 Task: Enable the video filter "Rotate video filter" for transcode stream output.
Action: Mouse moved to (127, 16)
Screenshot: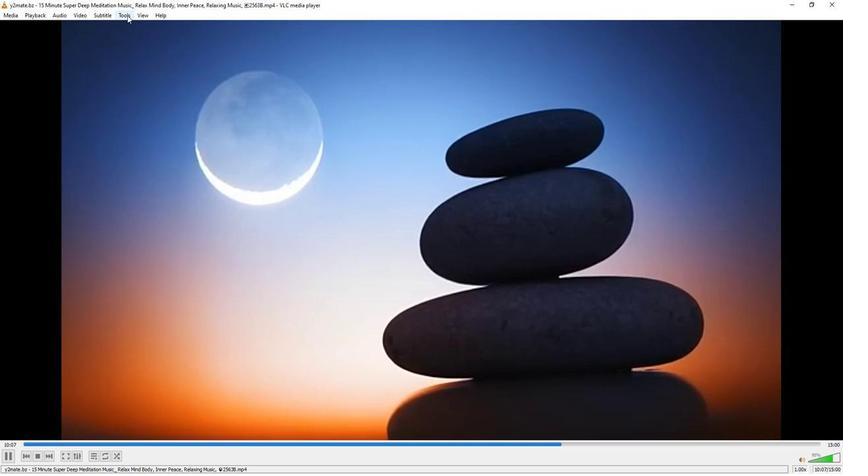 
Action: Mouse pressed left at (127, 16)
Screenshot: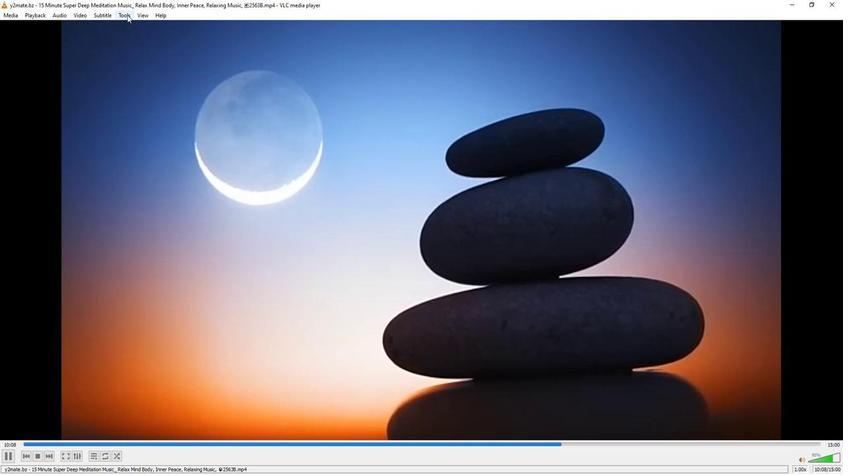 
Action: Mouse moved to (151, 121)
Screenshot: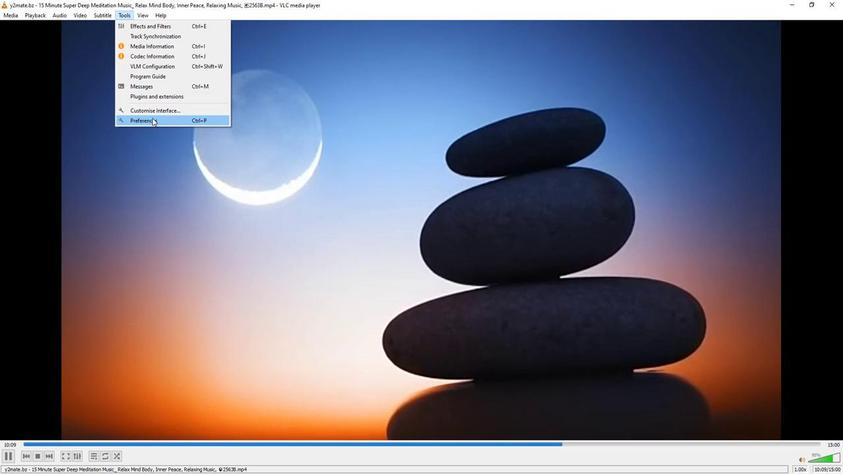 
Action: Mouse pressed left at (151, 121)
Screenshot: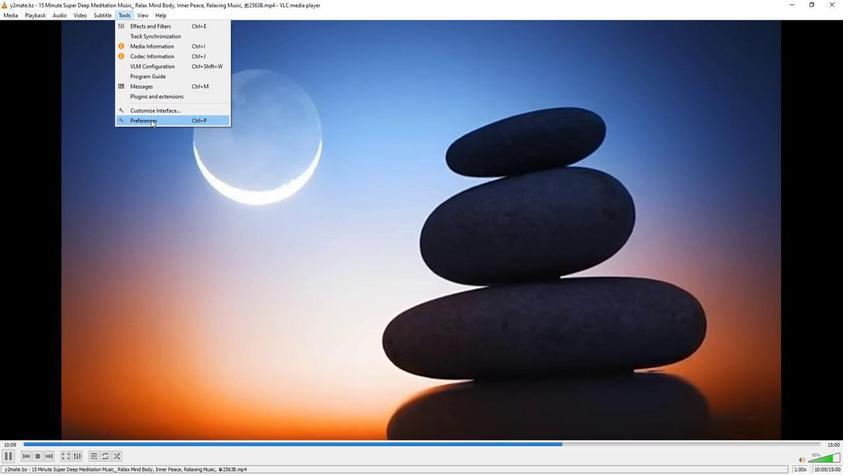 
Action: Mouse moved to (279, 387)
Screenshot: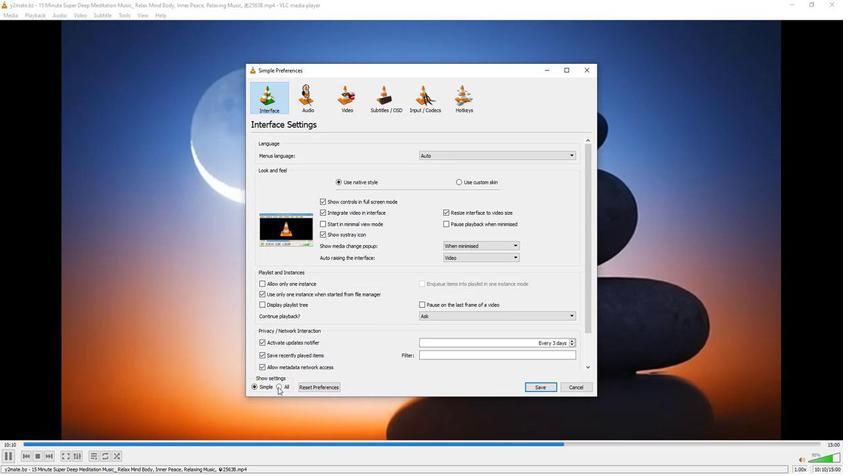 
Action: Mouse pressed left at (279, 387)
Screenshot: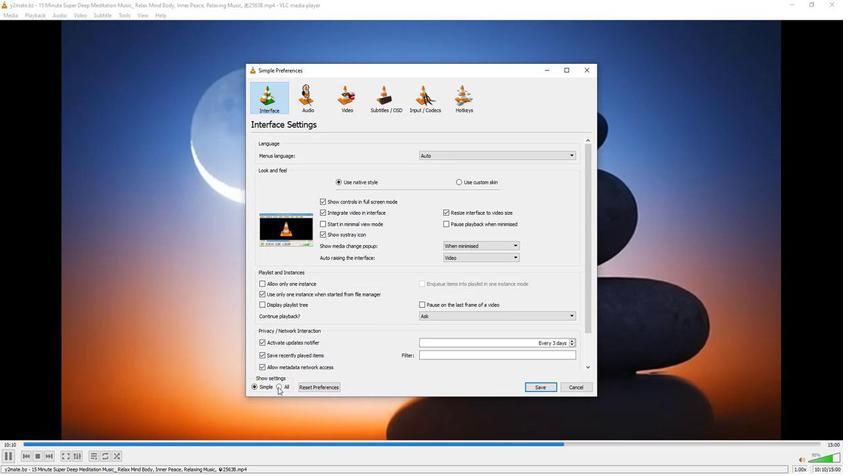 
Action: Mouse moved to (279, 267)
Screenshot: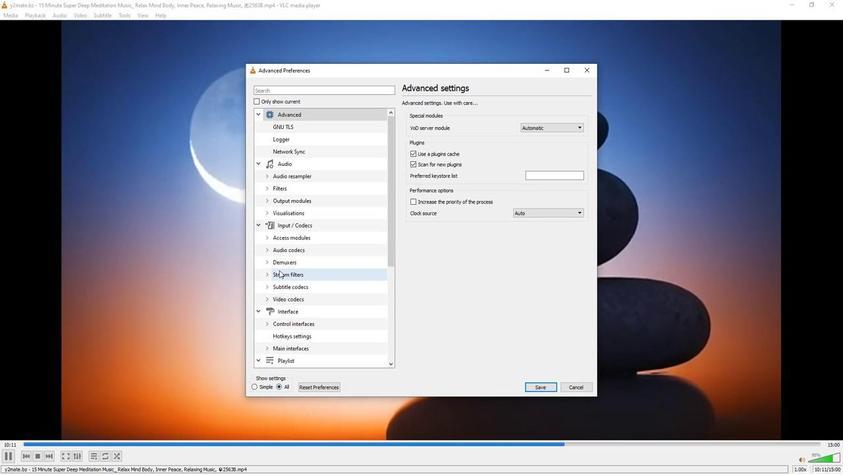 
Action: Mouse scrolled (279, 267) with delta (0, 0)
Screenshot: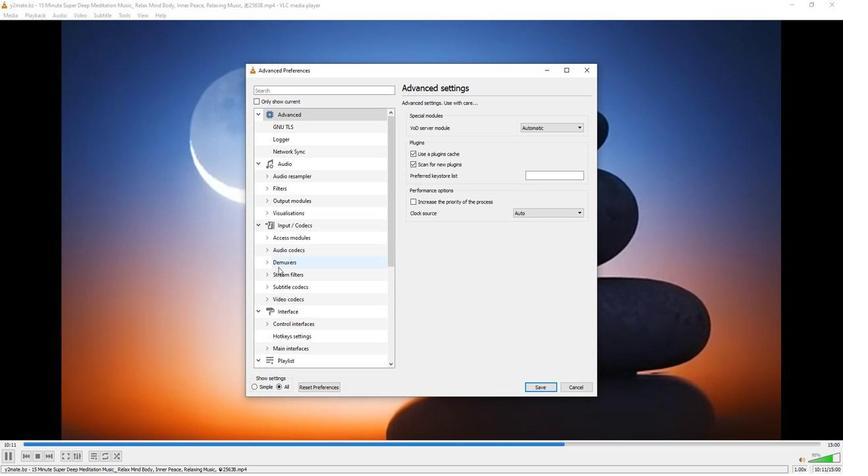 
Action: Mouse scrolled (279, 267) with delta (0, 0)
Screenshot: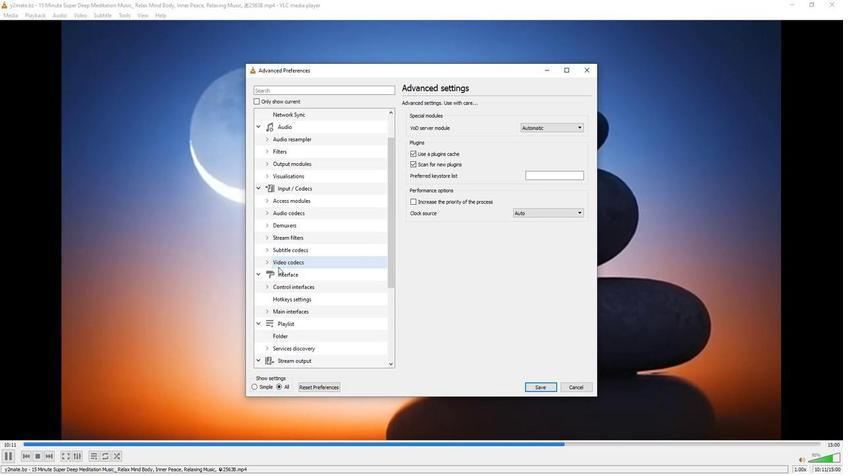 
Action: Mouse scrolled (279, 267) with delta (0, 0)
Screenshot: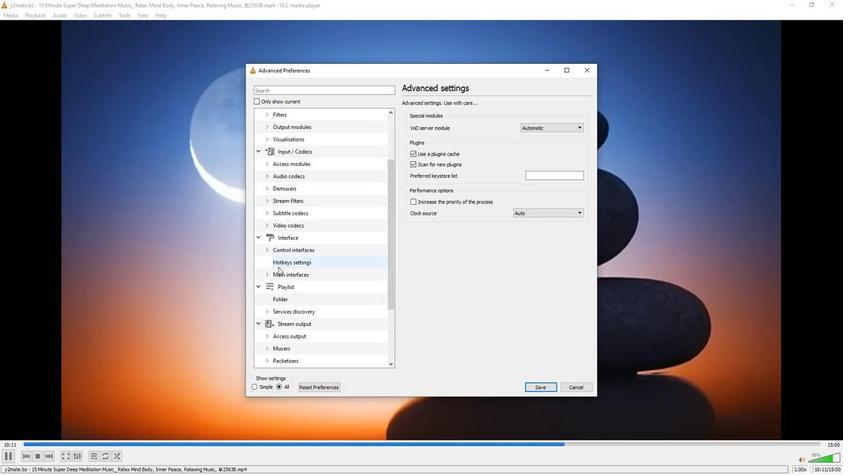 
Action: Mouse scrolled (279, 267) with delta (0, 0)
Screenshot: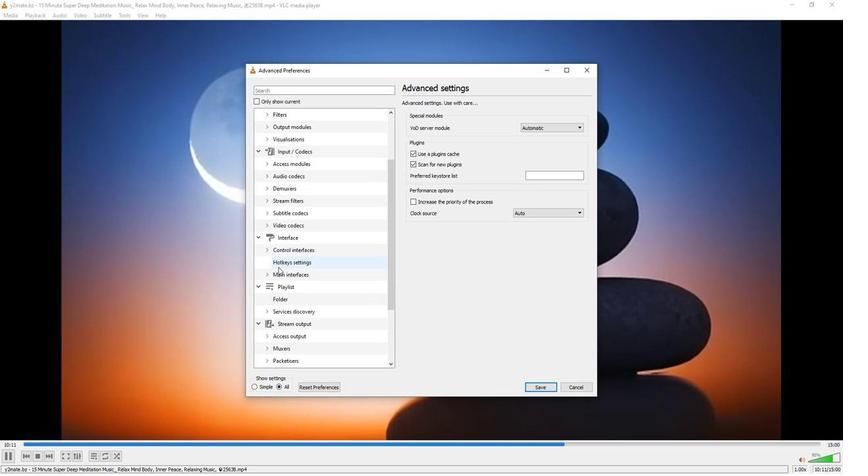 
Action: Mouse moved to (279, 267)
Screenshot: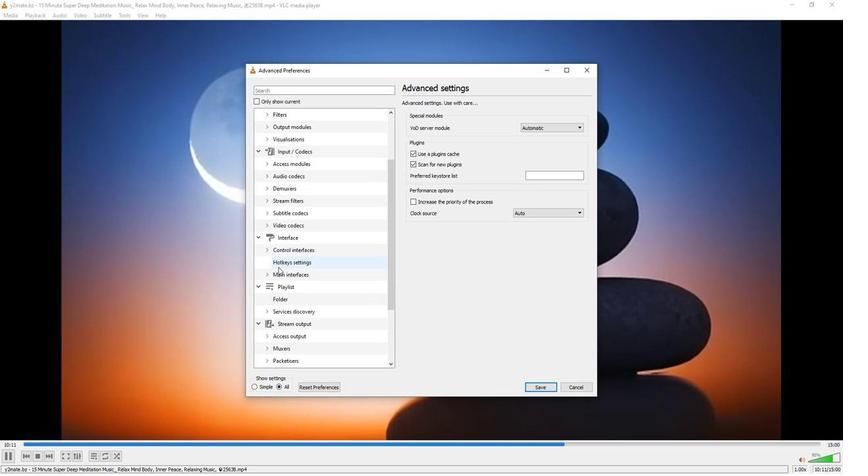 
Action: Mouse scrolled (279, 266) with delta (0, 0)
Screenshot: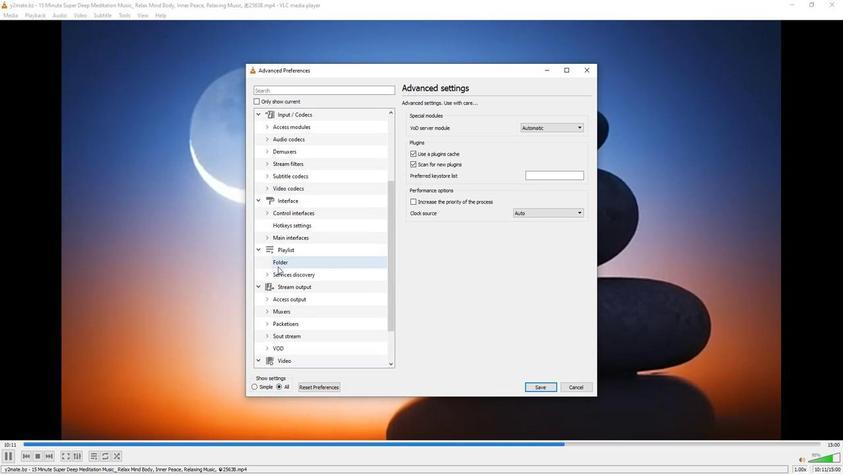 
Action: Mouse moved to (267, 287)
Screenshot: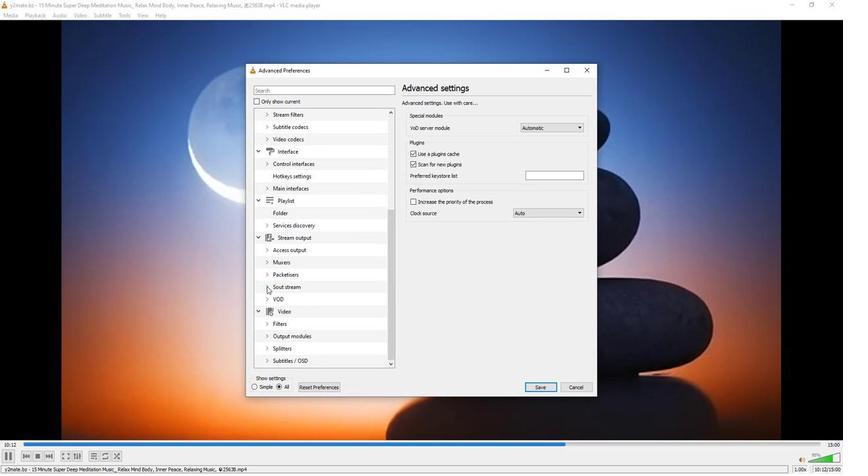 
Action: Mouse pressed left at (267, 287)
Screenshot: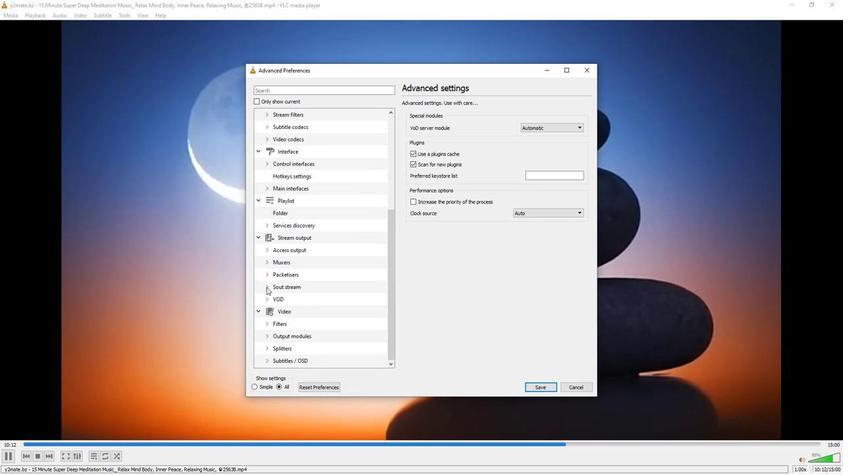 
Action: Mouse moved to (289, 279)
Screenshot: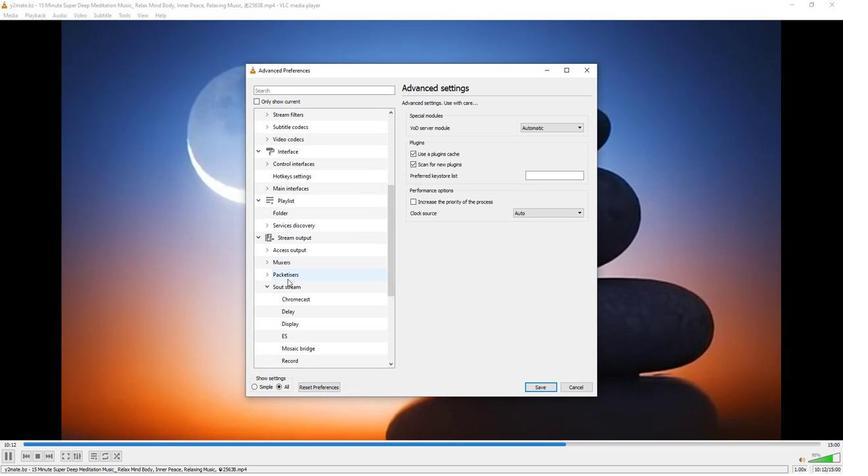 
Action: Mouse scrolled (289, 278) with delta (0, 0)
Screenshot: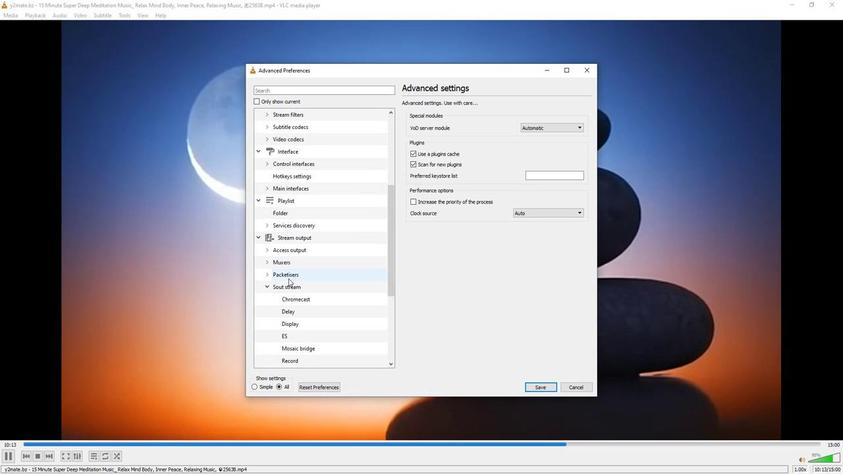 
Action: Mouse scrolled (289, 278) with delta (0, 0)
Screenshot: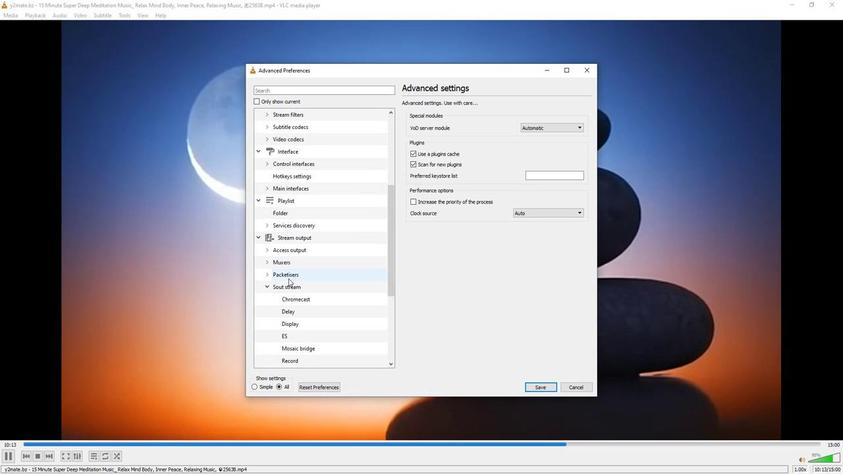 
Action: Mouse scrolled (289, 278) with delta (0, 0)
Screenshot: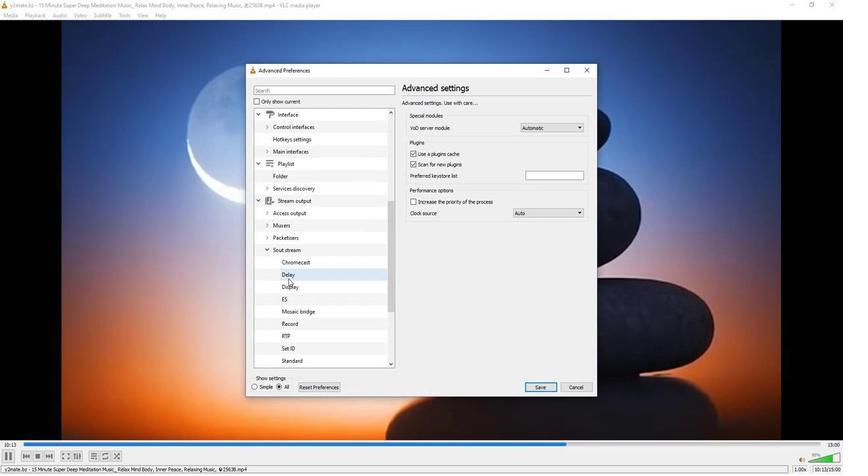 
Action: Mouse scrolled (289, 278) with delta (0, 0)
Screenshot: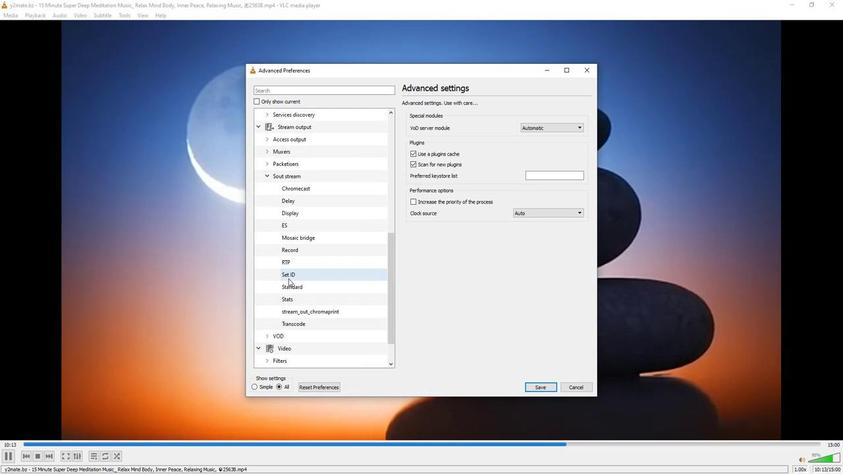 
Action: Mouse scrolled (289, 278) with delta (0, 0)
Screenshot: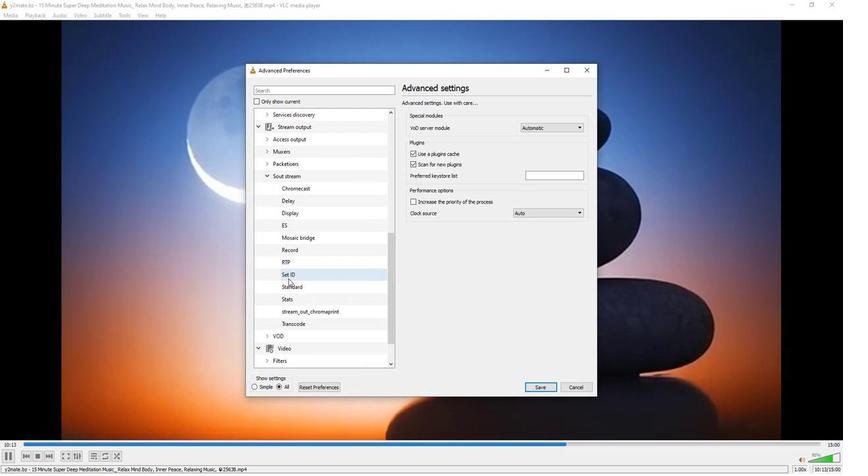 
Action: Mouse moved to (293, 287)
Screenshot: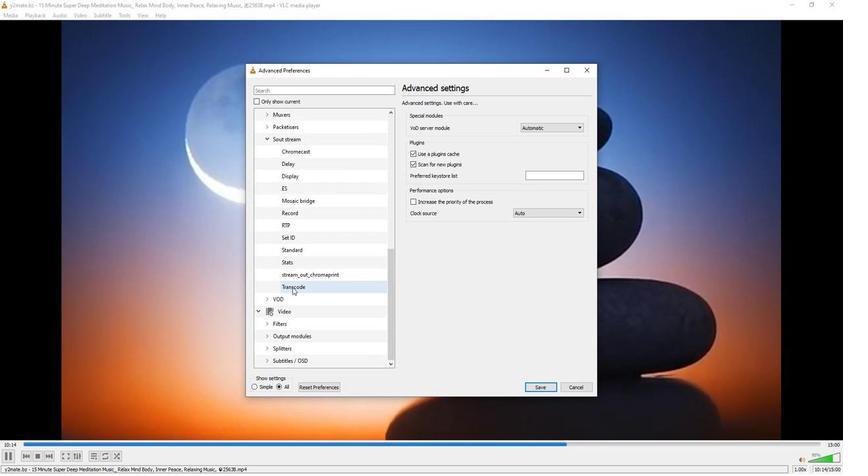 
Action: Mouse pressed left at (293, 287)
Screenshot: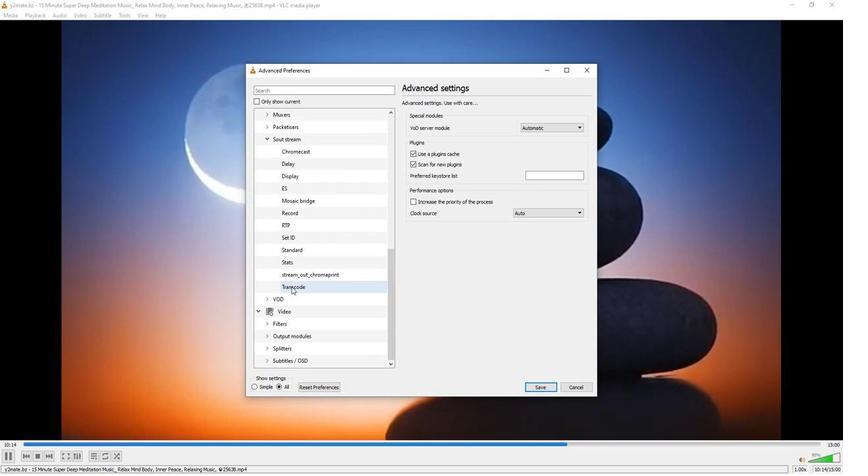 
Action: Mouse moved to (419, 296)
Screenshot: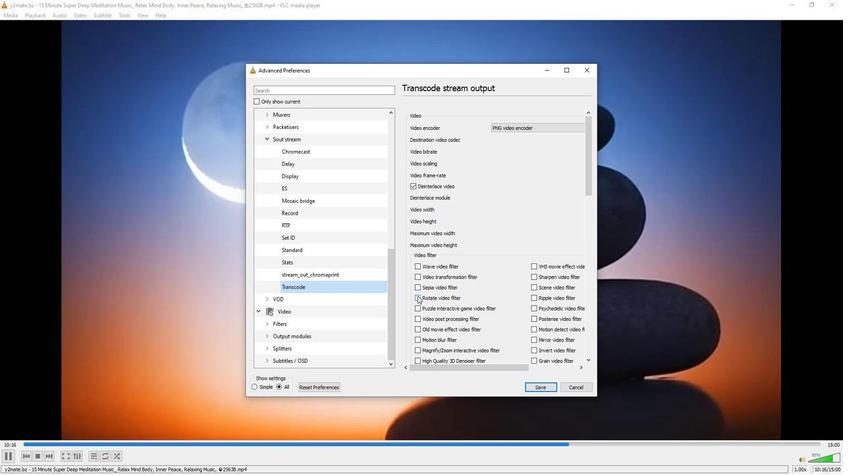 
Action: Mouse pressed left at (419, 296)
Screenshot: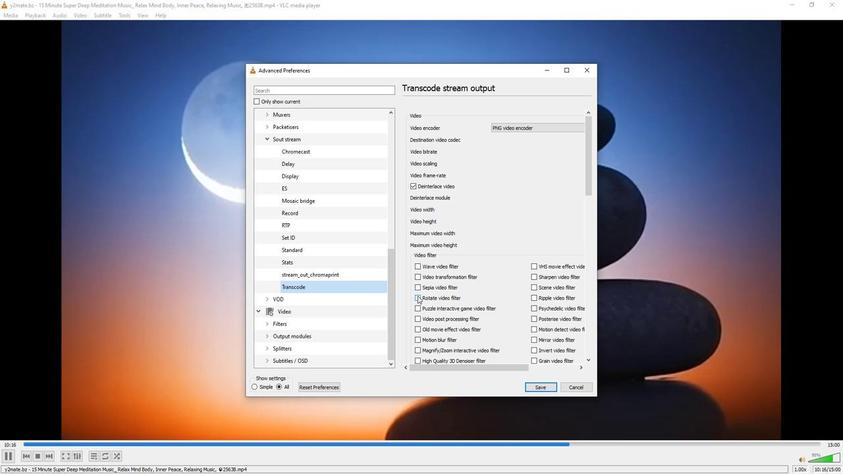 
Action: Mouse moved to (413, 305)
Screenshot: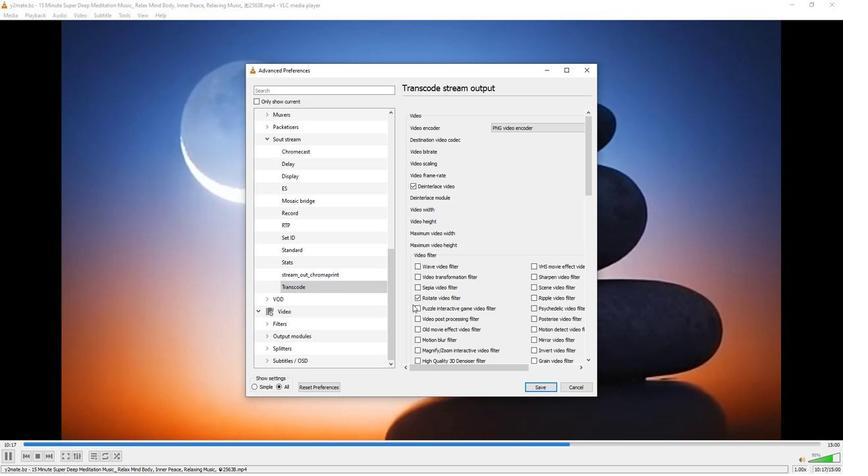 
